 Task: Use the formula "ISBLANK" in spreadsheet "Project portfolio".
Action: Mouse moved to (444, 402)
Screenshot: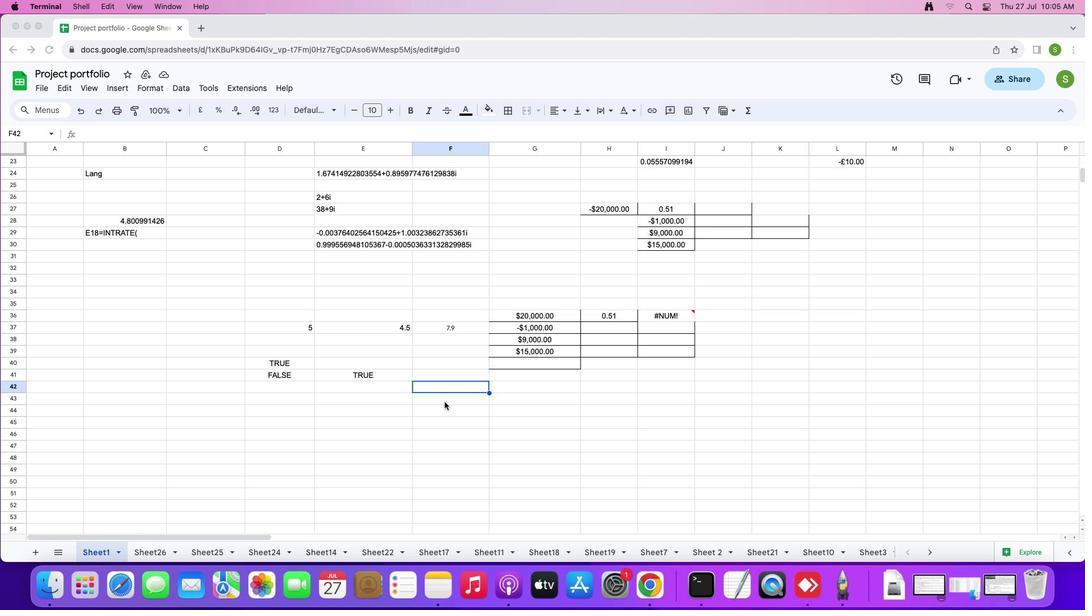 
Action: Mouse pressed left at (444, 402)
Screenshot: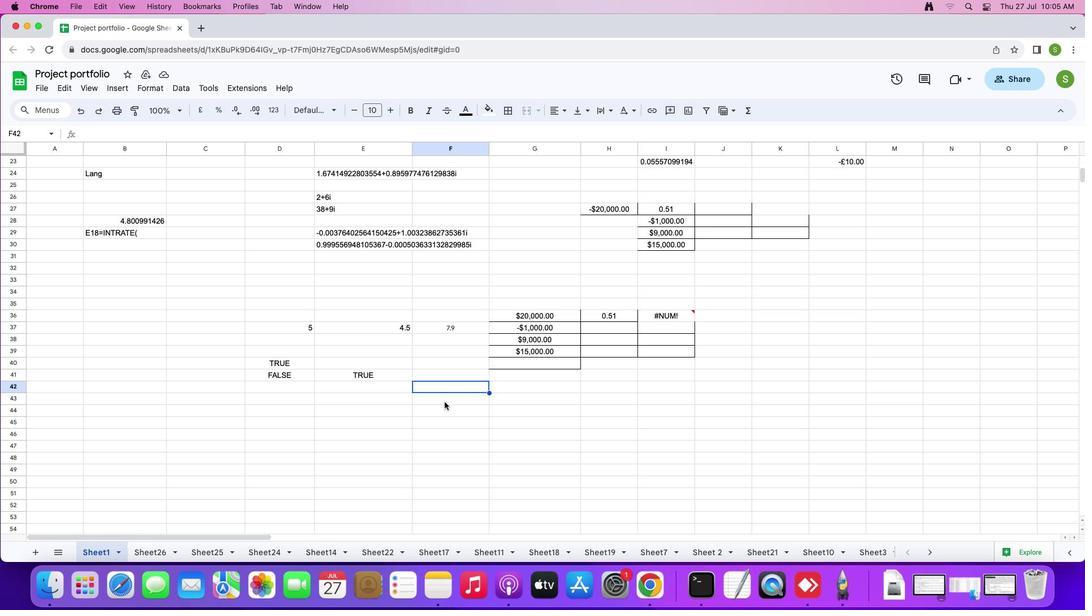 
Action: Mouse moved to (441, 389)
Screenshot: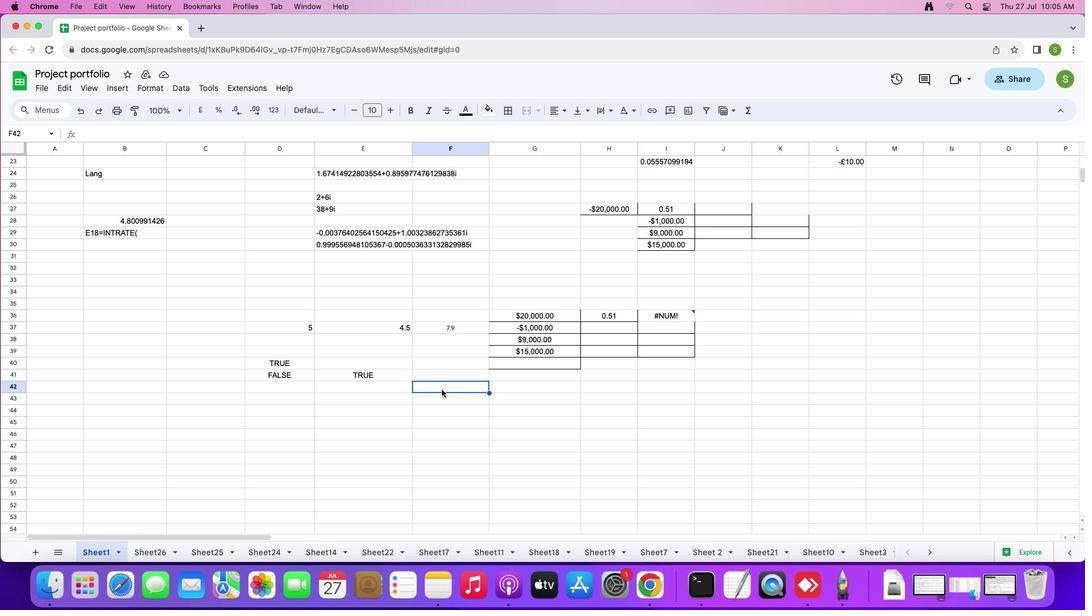 
Action: Mouse pressed left at (441, 389)
Screenshot: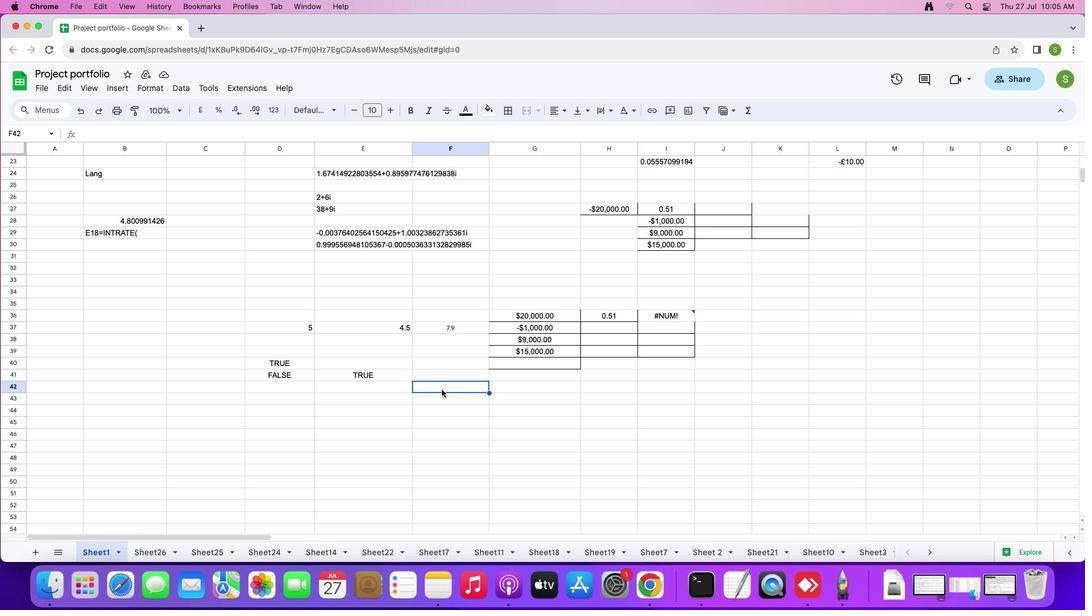 
Action: Mouse moved to (122, 90)
Screenshot: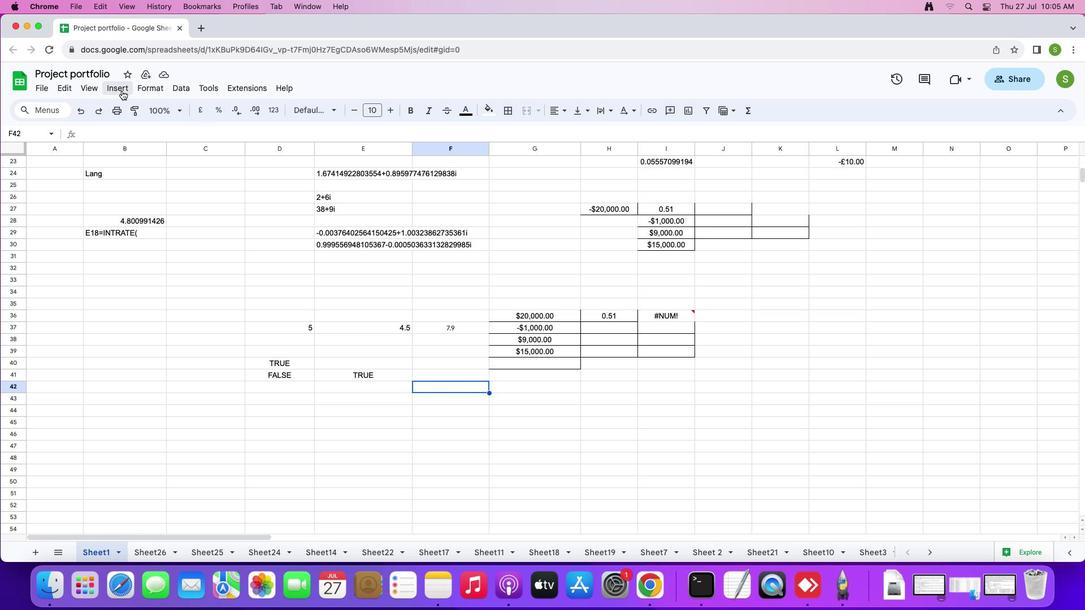 
Action: Mouse pressed left at (122, 90)
Screenshot: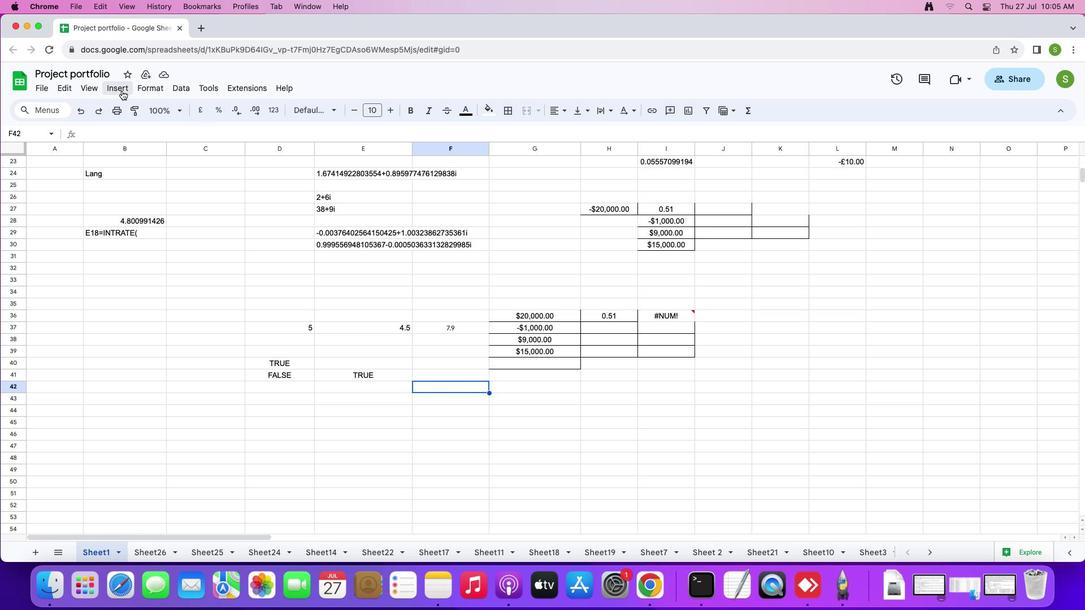 
Action: Mouse moved to (154, 270)
Screenshot: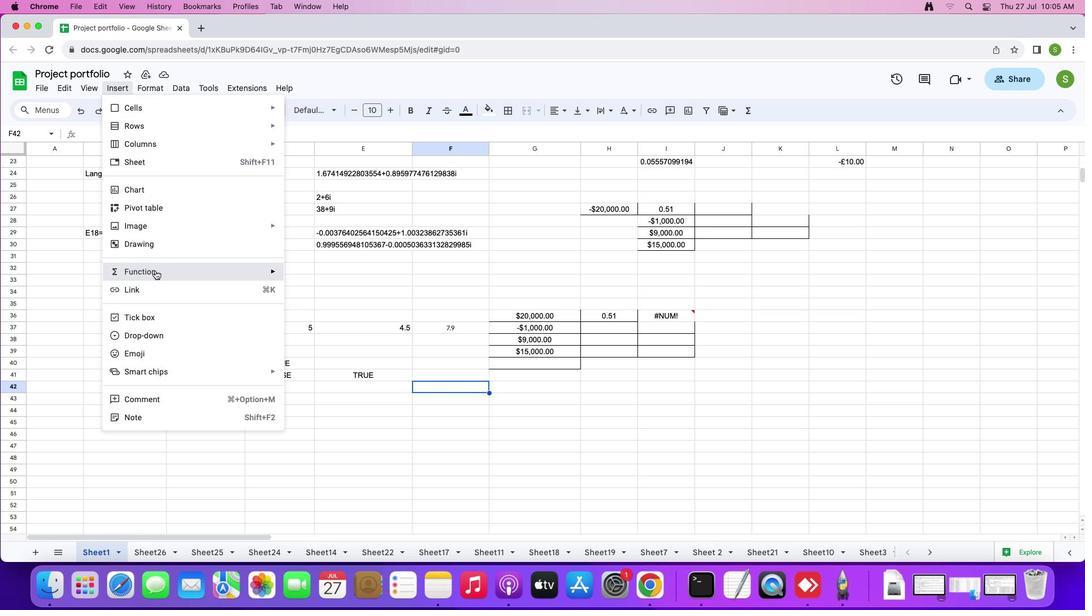 
Action: Mouse pressed left at (154, 270)
Screenshot: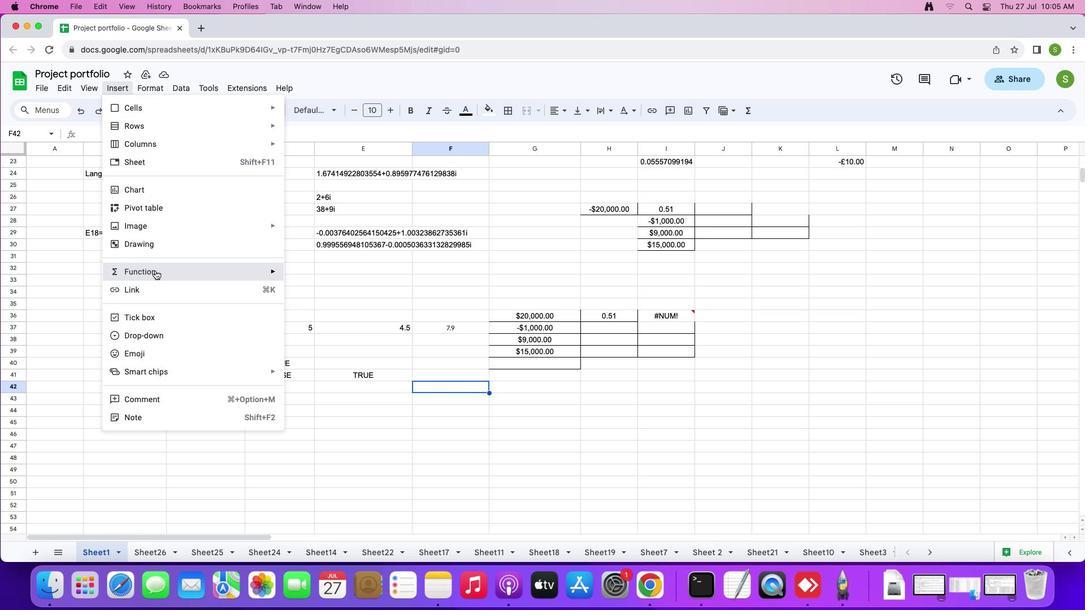 
Action: Mouse moved to (300, 229)
Screenshot: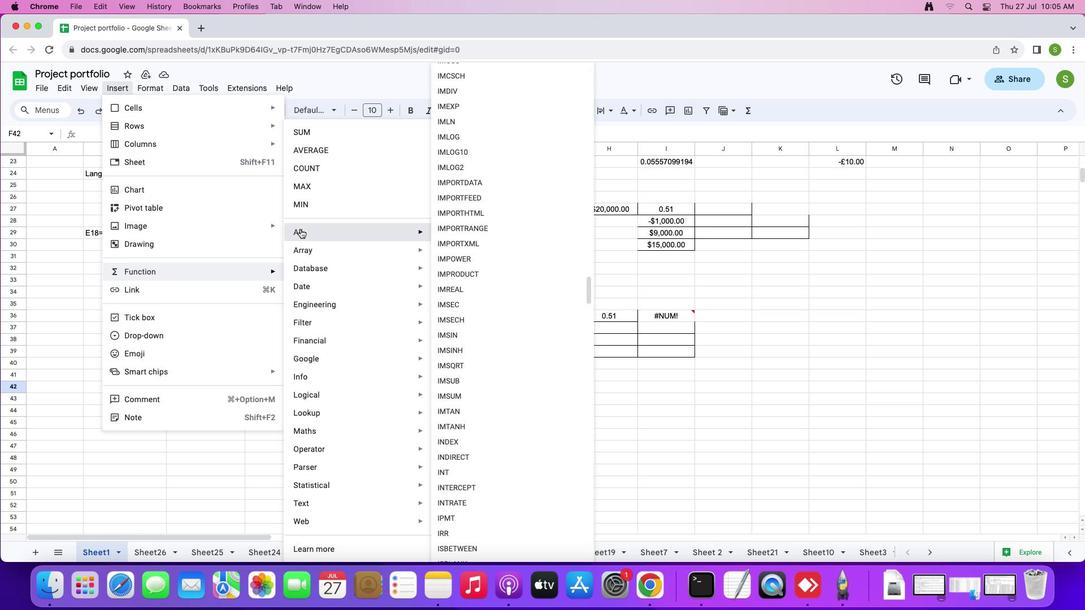 
Action: Mouse pressed left at (300, 229)
Screenshot: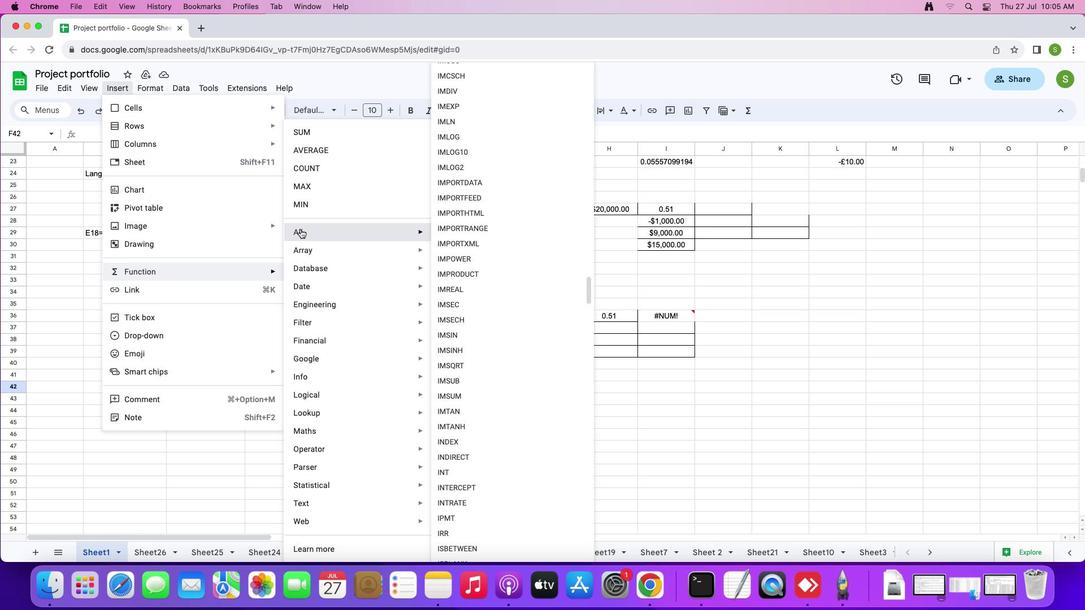 
Action: Mouse moved to (482, 423)
Screenshot: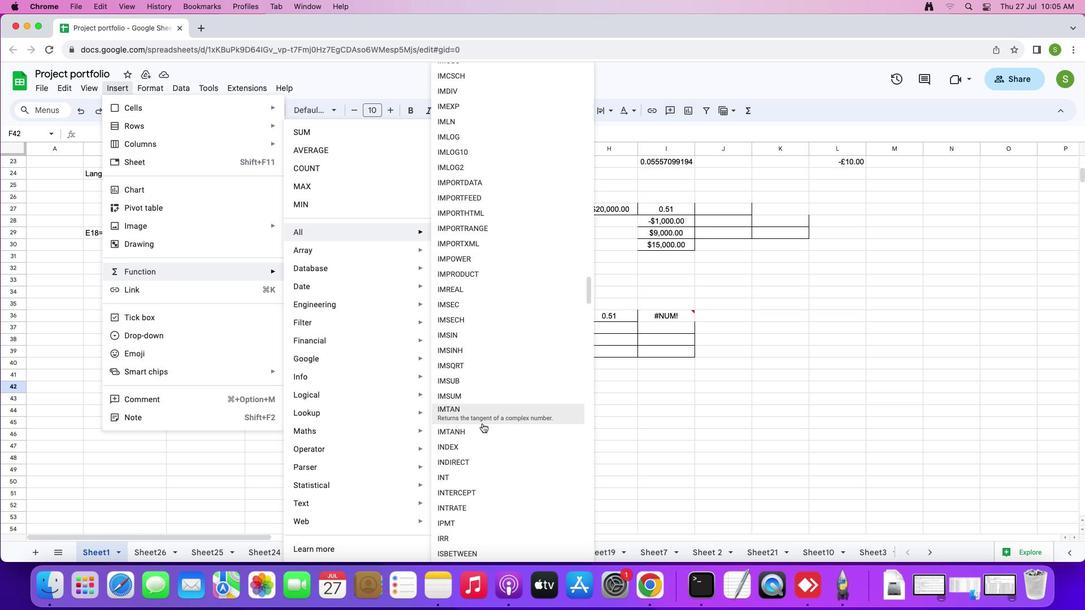 
Action: Mouse scrolled (482, 423) with delta (0, 0)
Screenshot: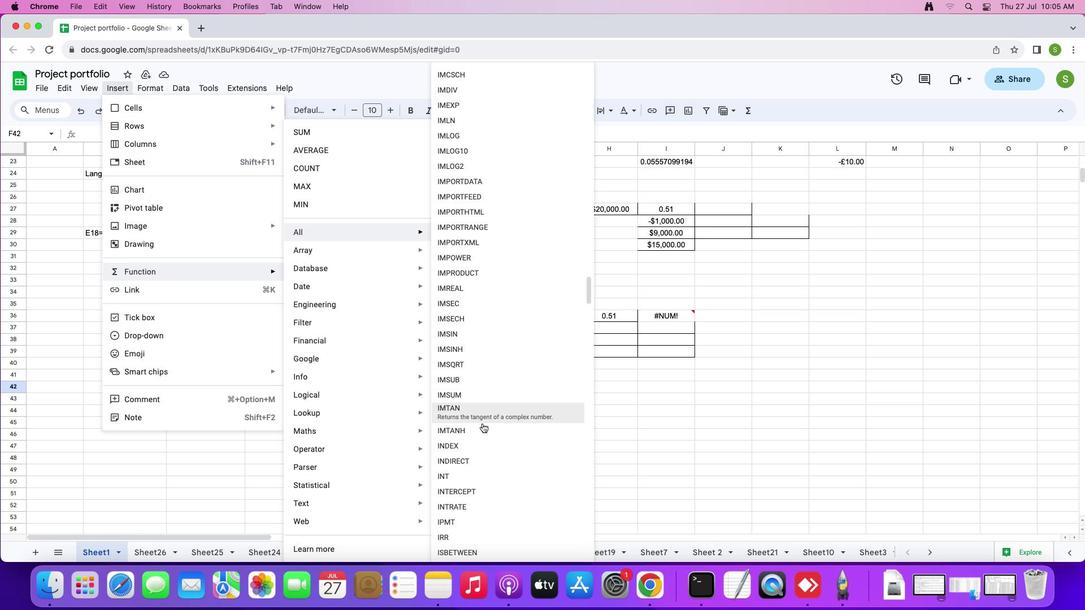 
Action: Mouse scrolled (482, 423) with delta (0, 0)
Screenshot: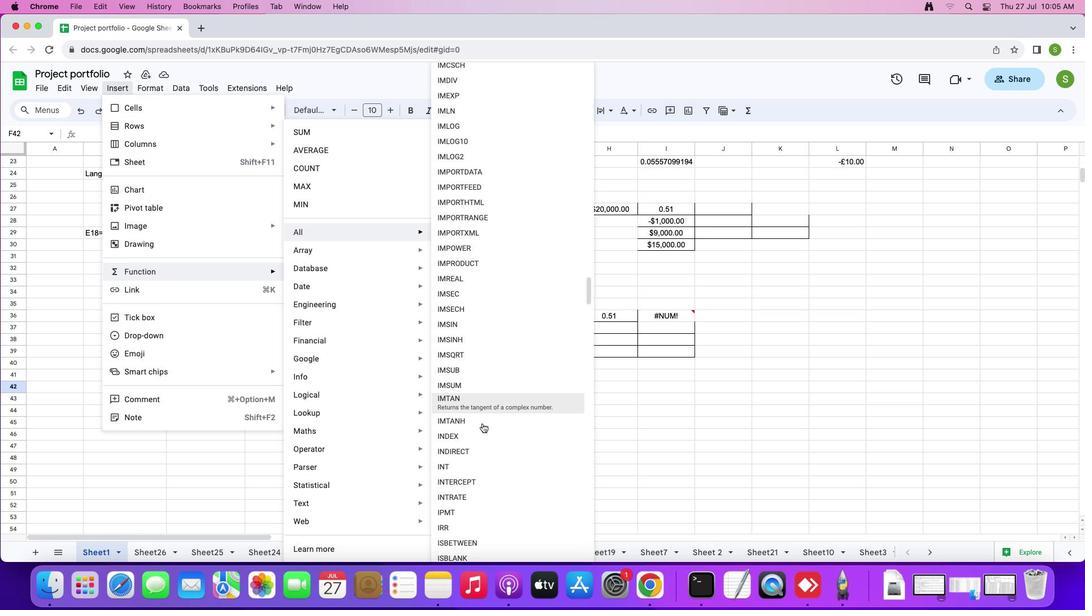 
Action: Mouse scrolled (482, 423) with delta (0, -1)
Screenshot: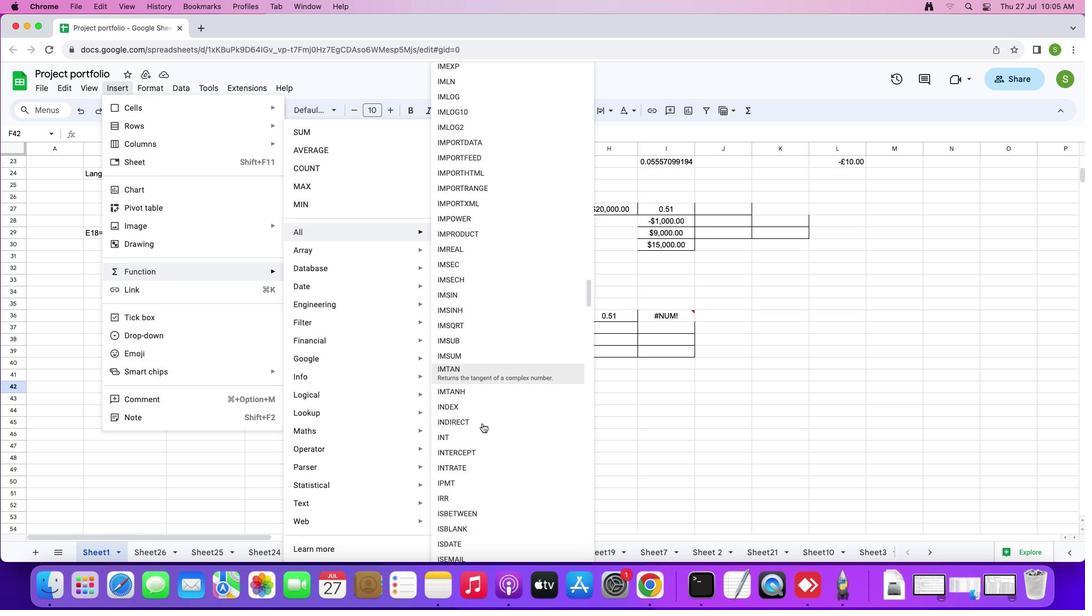 
Action: Mouse moved to (455, 495)
Screenshot: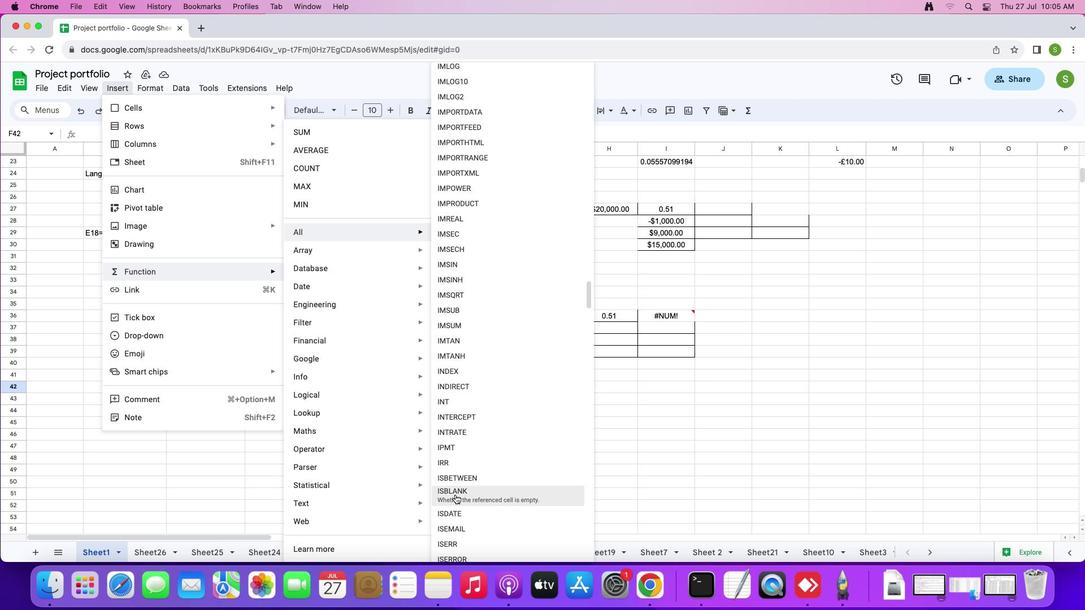 
Action: Mouse pressed left at (455, 495)
Screenshot: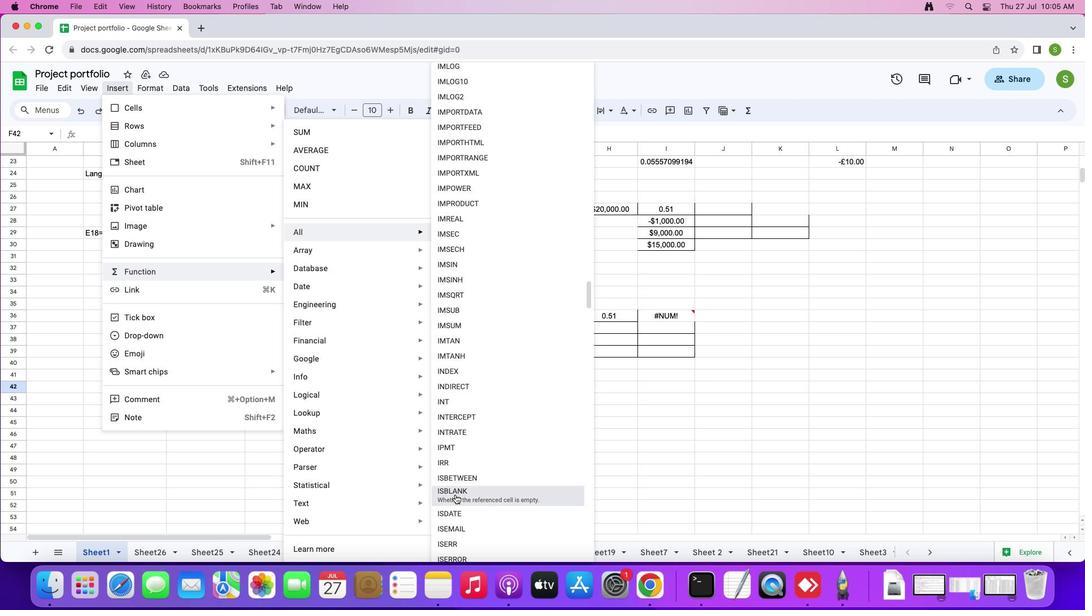 
Action: Mouse moved to (305, 330)
Screenshot: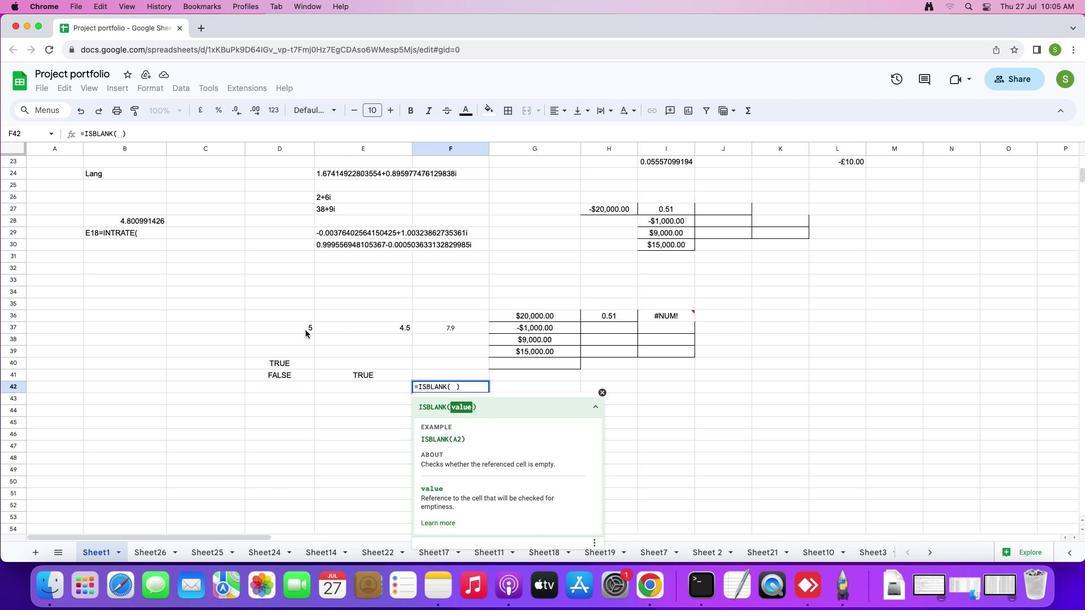 
Action: Mouse pressed left at (305, 330)
Screenshot: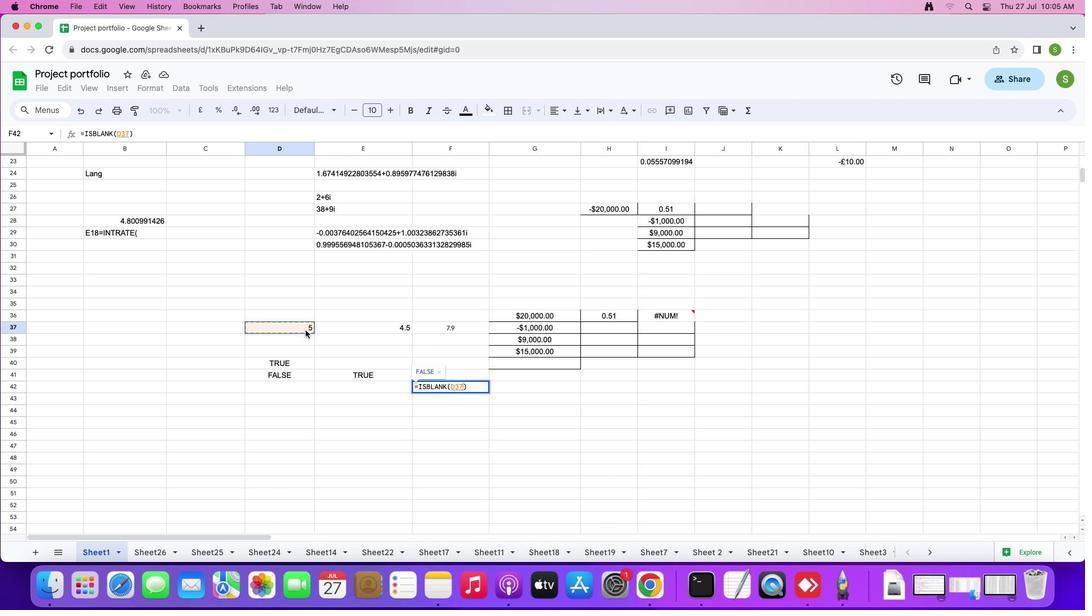 
Action: Mouse moved to (306, 331)
Screenshot: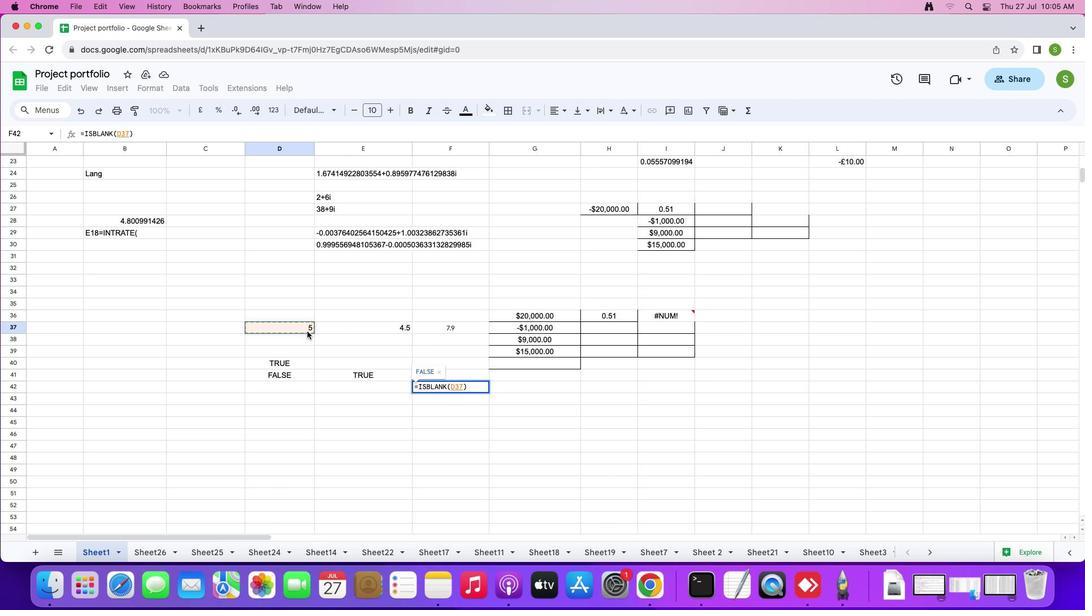 
Action: Key pressed Key.enter
Screenshot: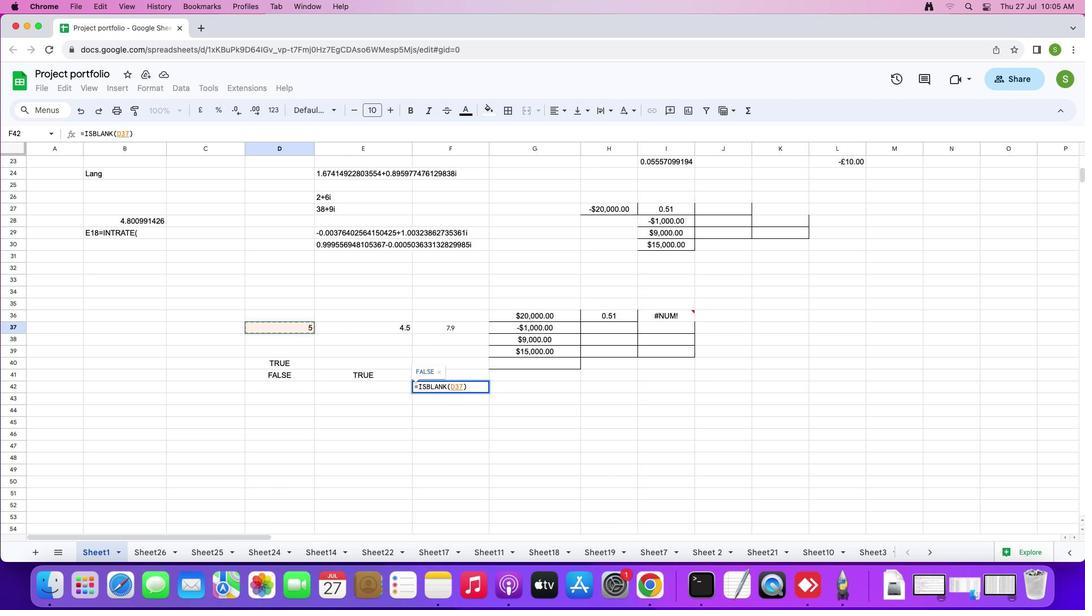 
Action: Mouse moved to (312, 333)
Screenshot: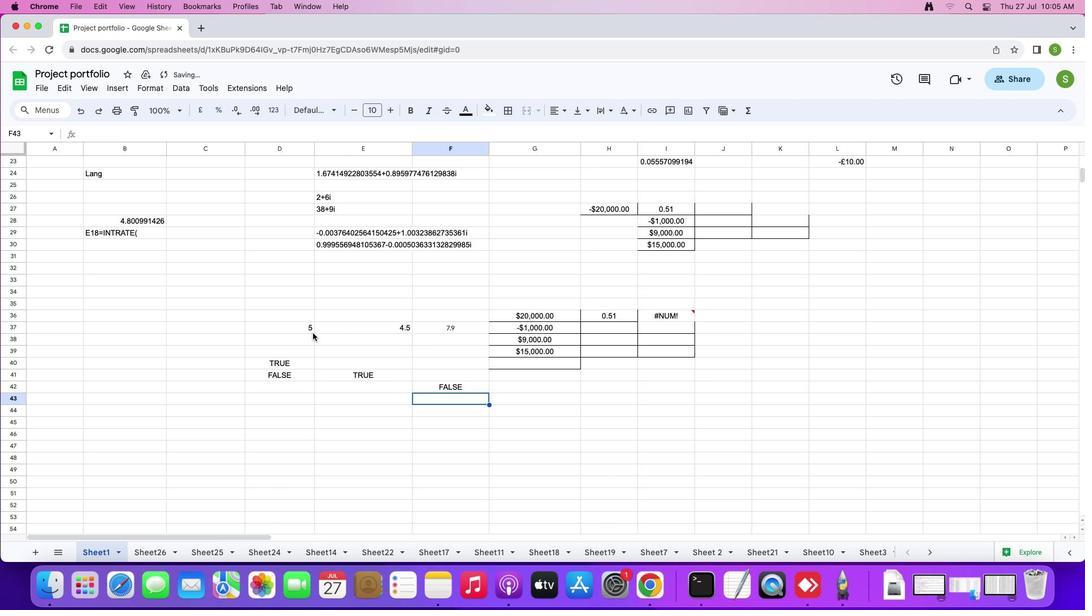 
